 Task: Create a due date automation trigger when advanced on, 2 days after a card is due add dates starting this month at 11:00 AM.
Action: Mouse moved to (856, 241)
Screenshot: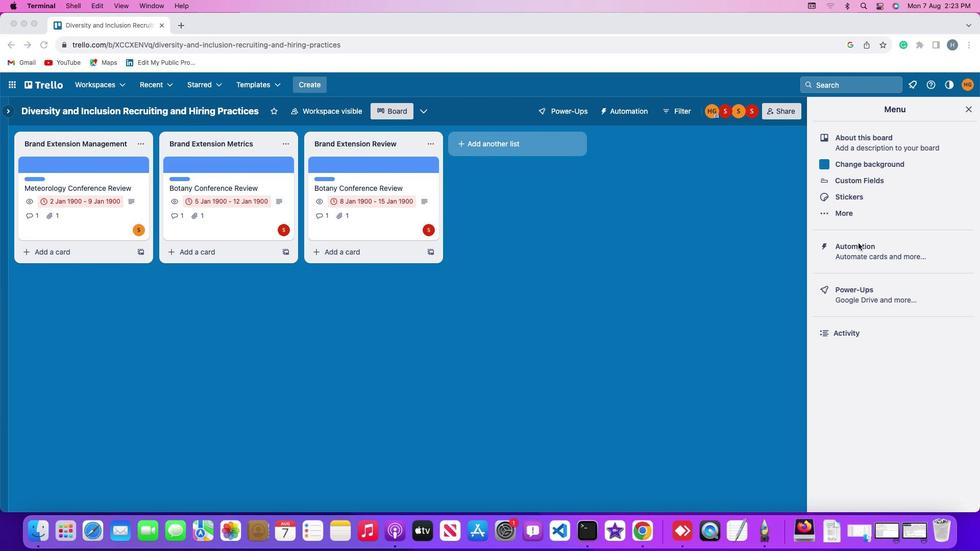 
Action: Mouse pressed left at (856, 241)
Screenshot: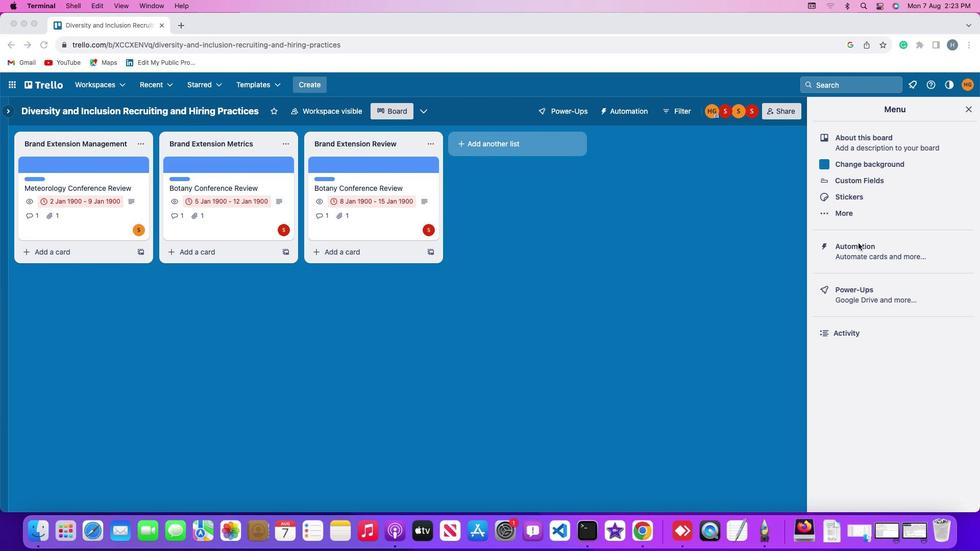 
Action: Mouse pressed left at (856, 241)
Screenshot: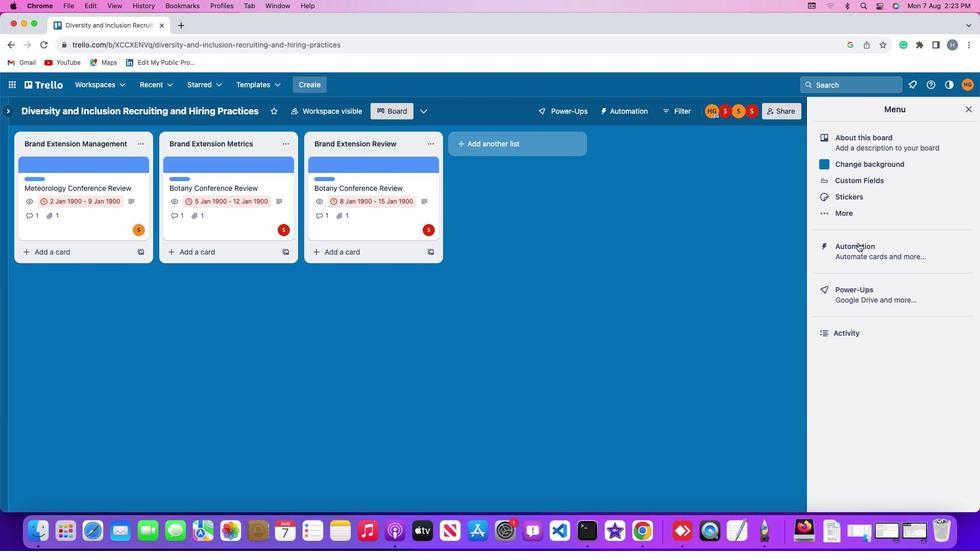 
Action: Mouse moved to (63, 239)
Screenshot: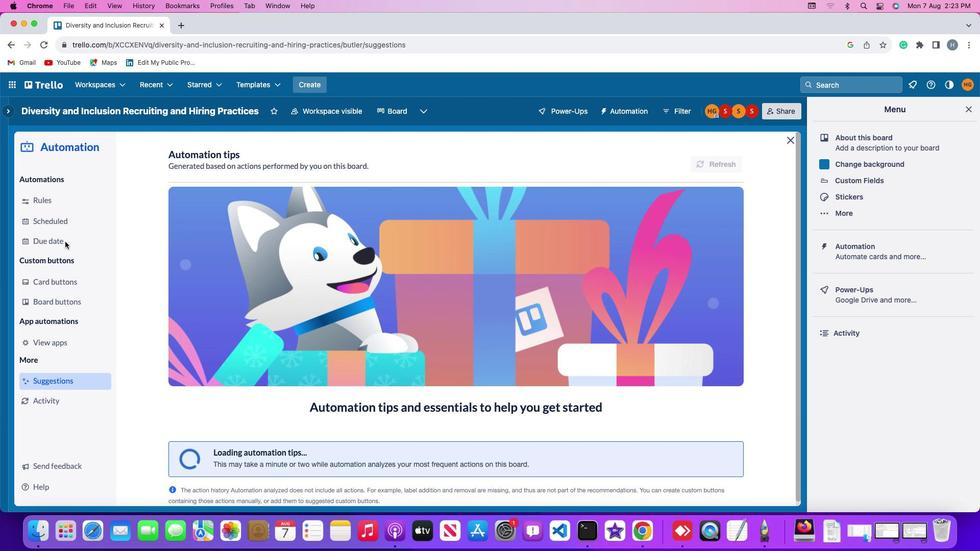 
Action: Mouse pressed left at (63, 239)
Screenshot: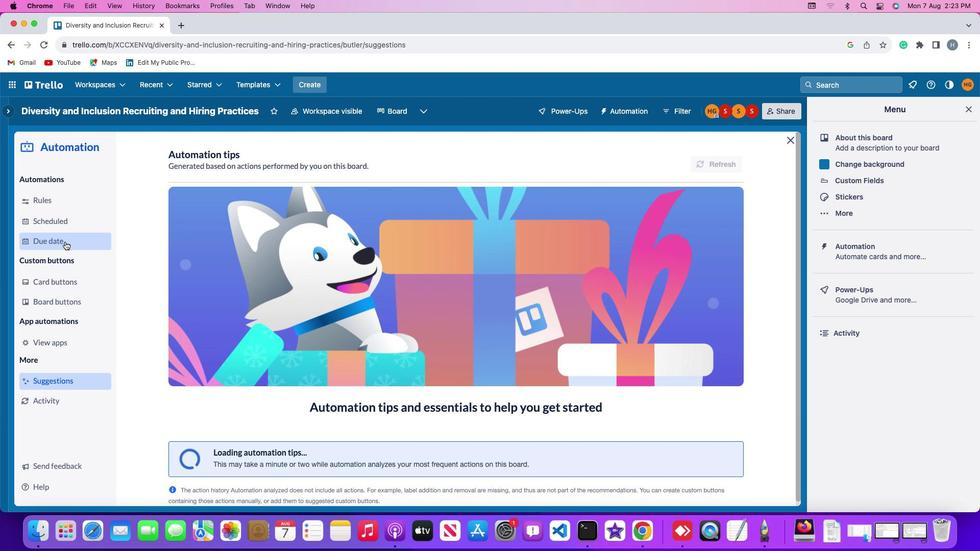 
Action: Mouse moved to (699, 154)
Screenshot: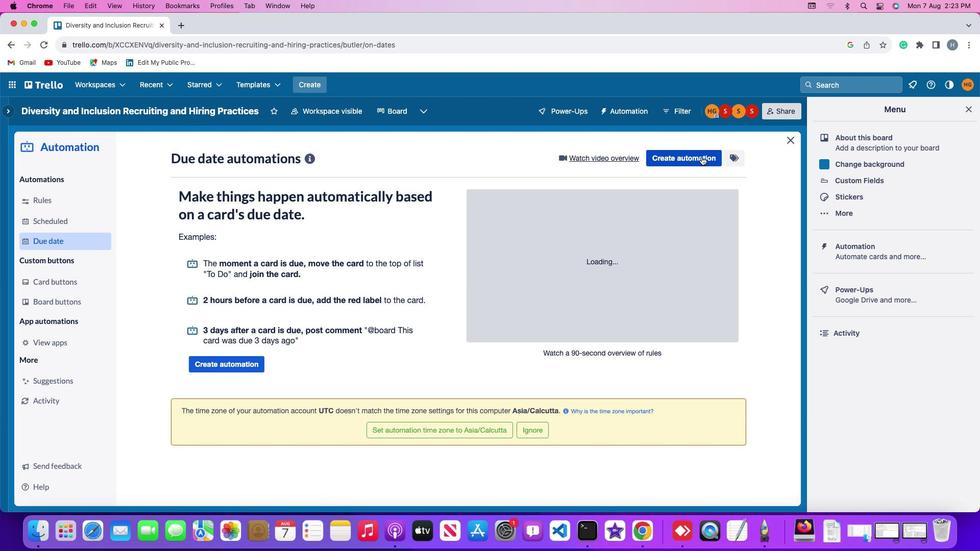 
Action: Mouse pressed left at (699, 154)
Screenshot: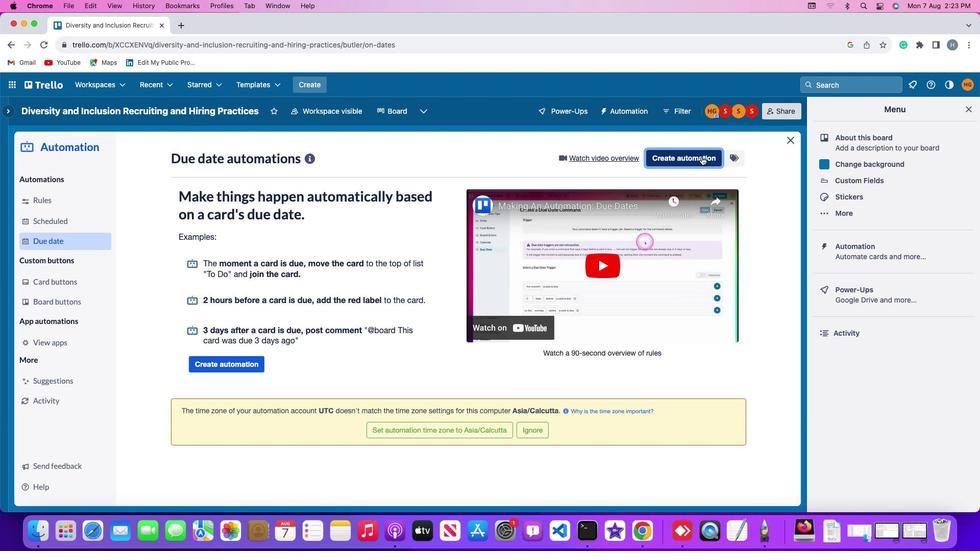 
Action: Mouse moved to (464, 255)
Screenshot: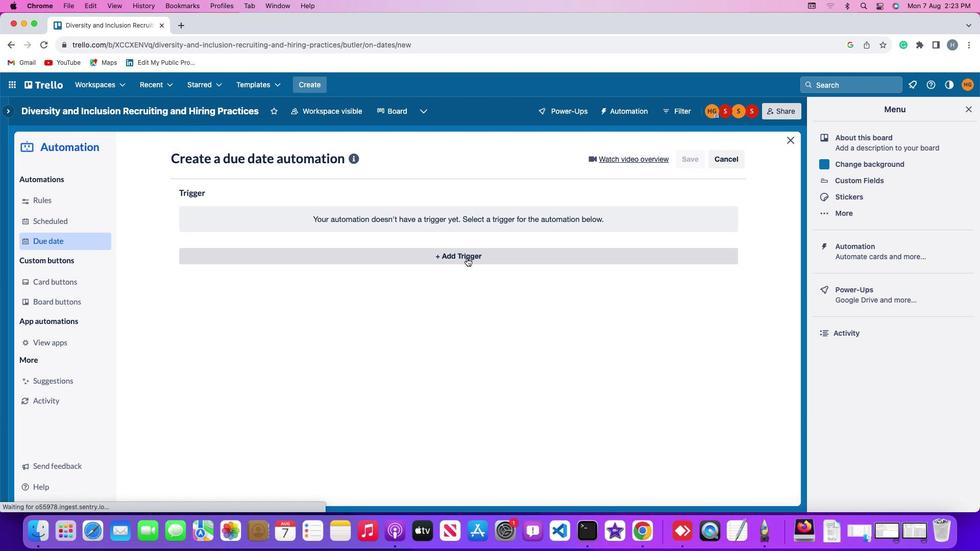 
Action: Mouse pressed left at (464, 255)
Screenshot: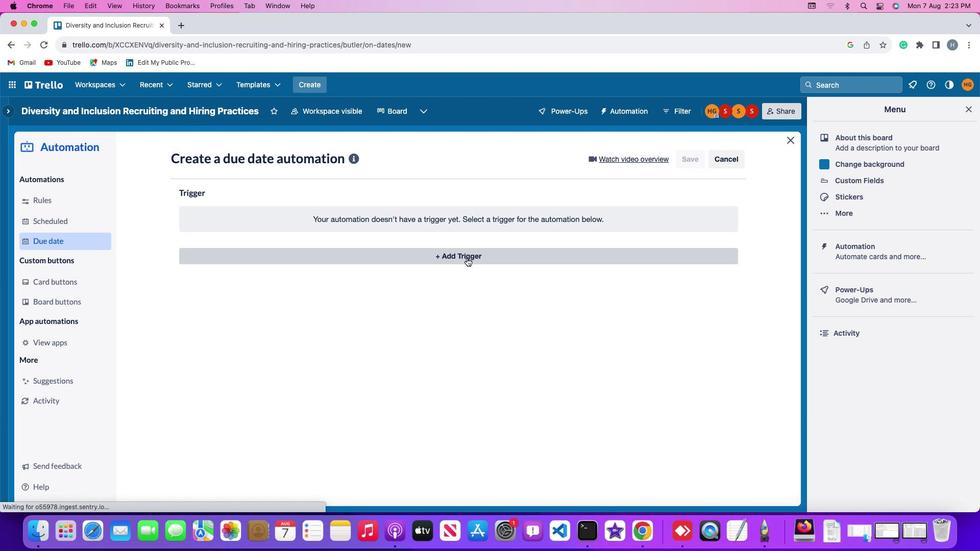 
Action: Mouse moved to (194, 406)
Screenshot: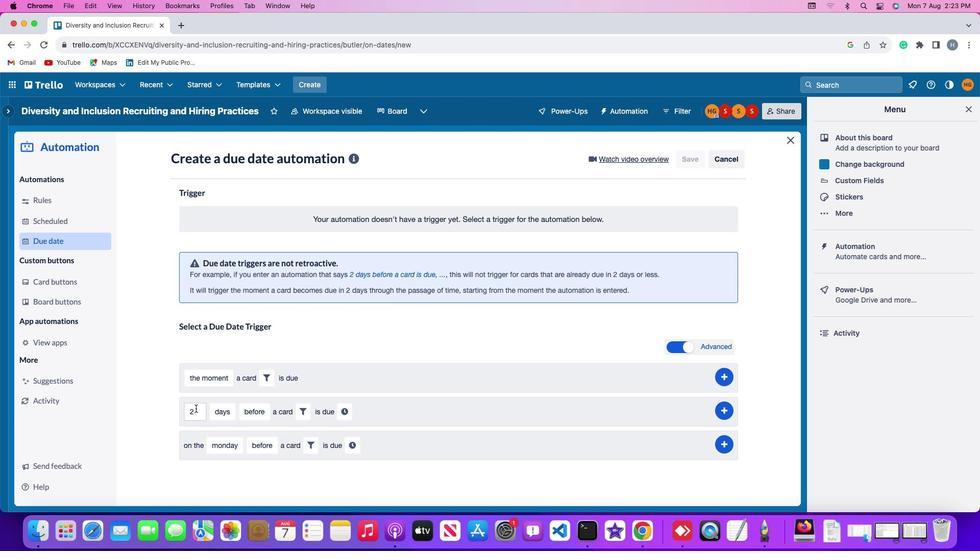 
Action: Mouse pressed left at (194, 406)
Screenshot: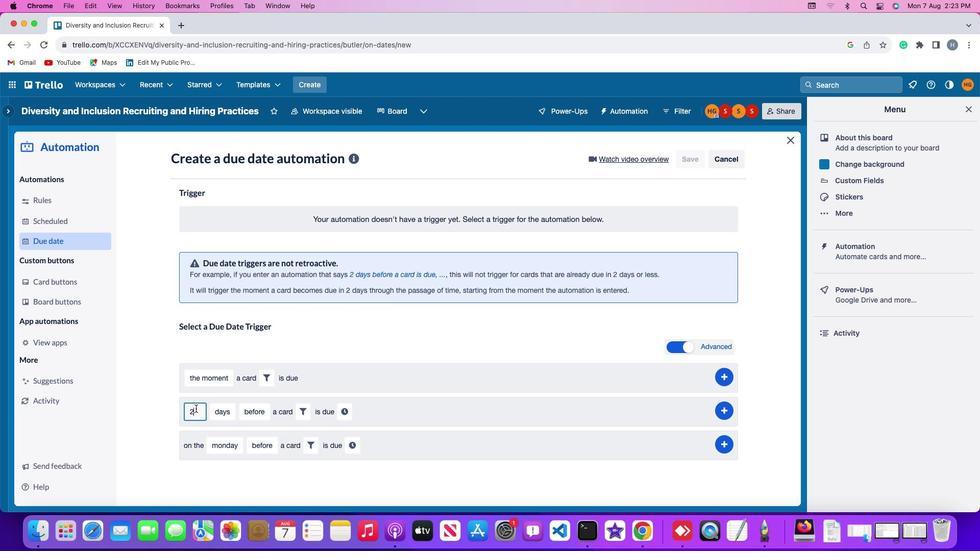
Action: Key pressed Key.backspace
Screenshot: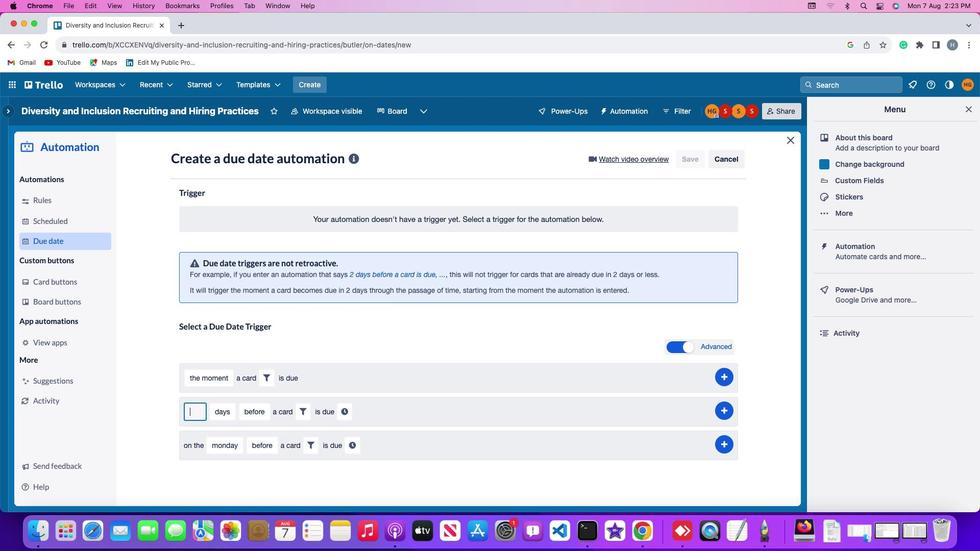 
Action: Mouse moved to (207, 404)
Screenshot: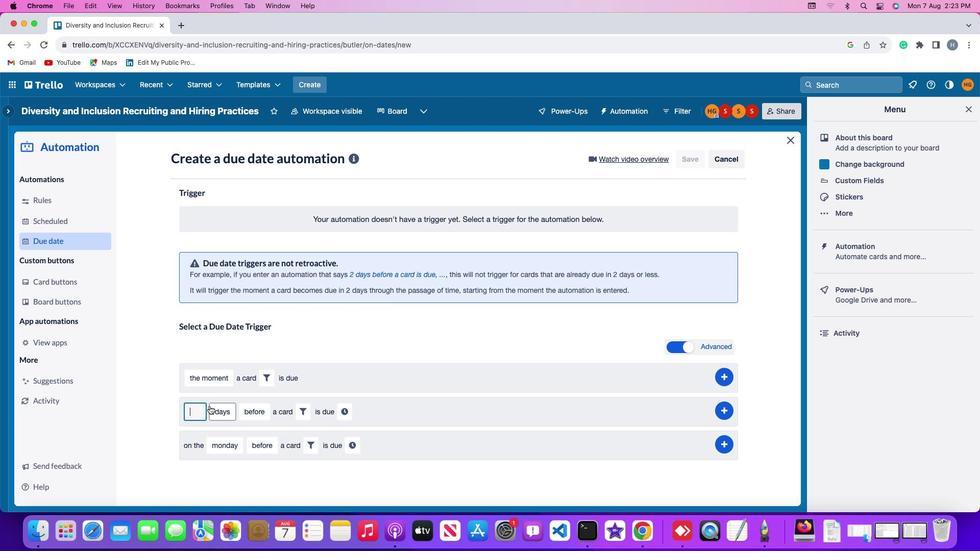 
Action: Key pressed '2'
Screenshot: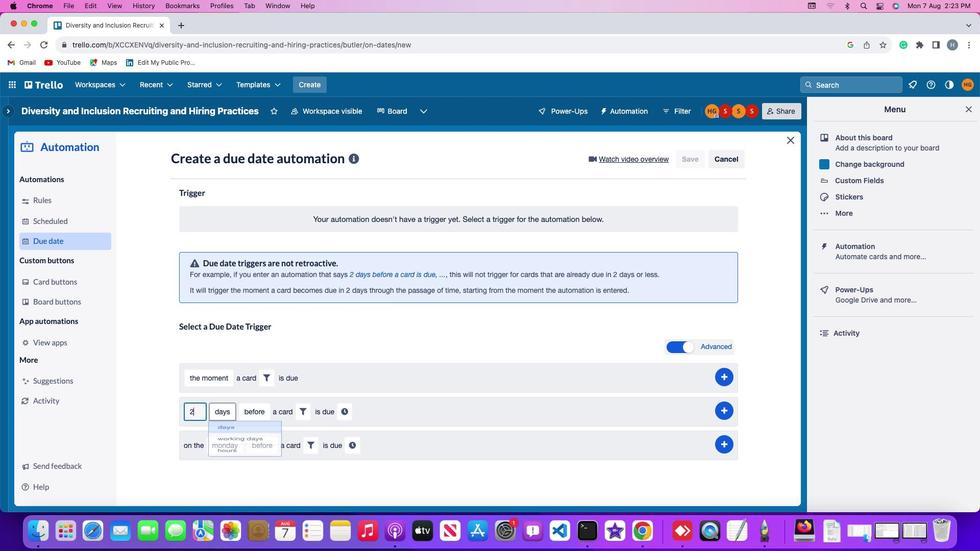 
Action: Mouse moved to (226, 428)
Screenshot: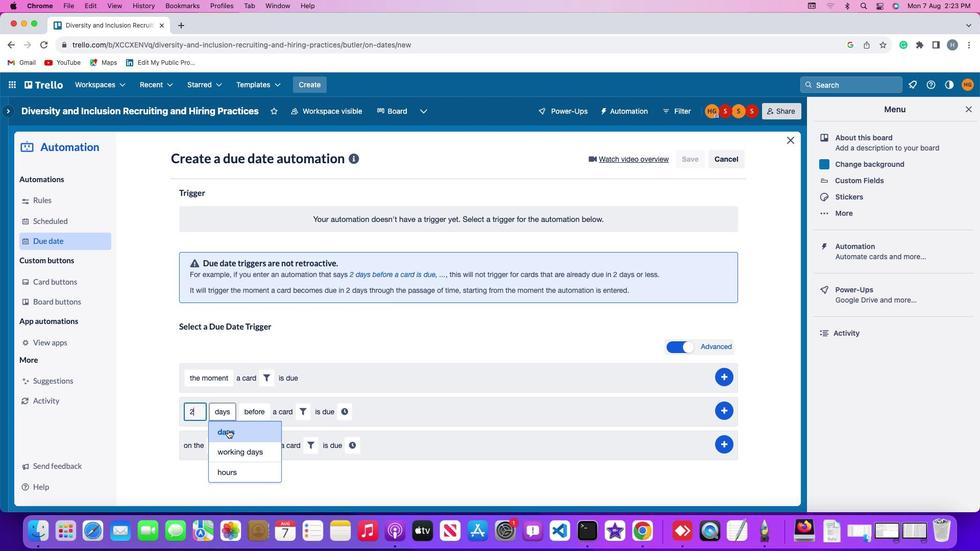 
Action: Mouse pressed left at (226, 428)
Screenshot: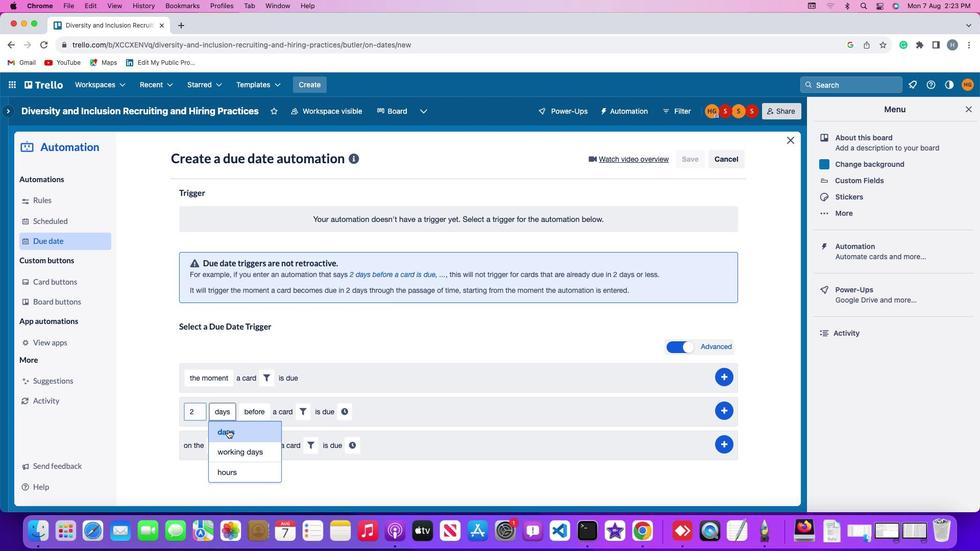 
Action: Mouse moved to (255, 408)
Screenshot: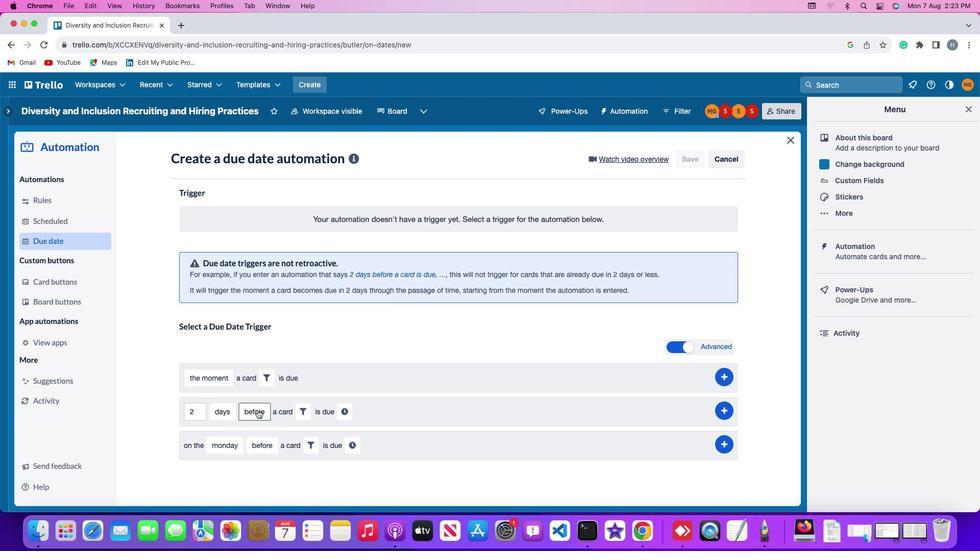 
Action: Mouse pressed left at (255, 408)
Screenshot: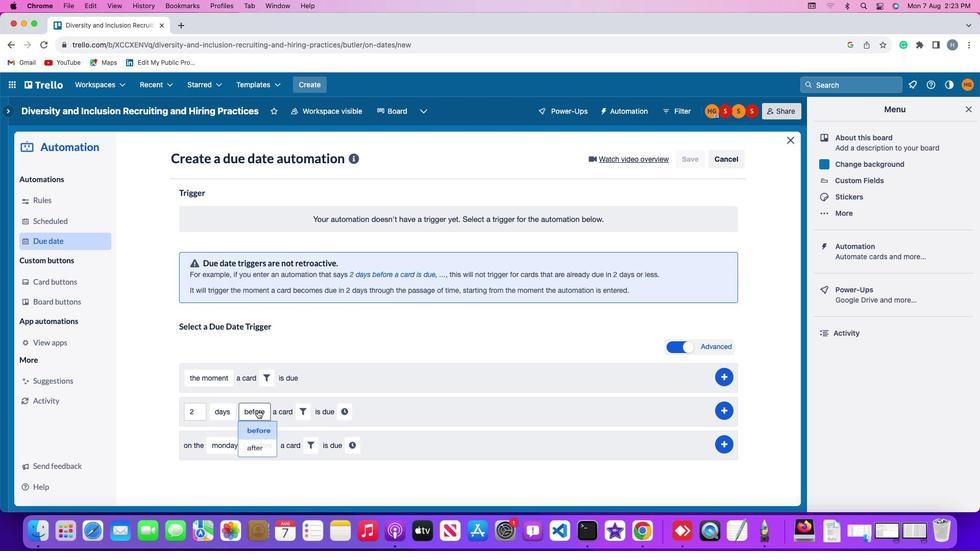 
Action: Mouse moved to (259, 447)
Screenshot: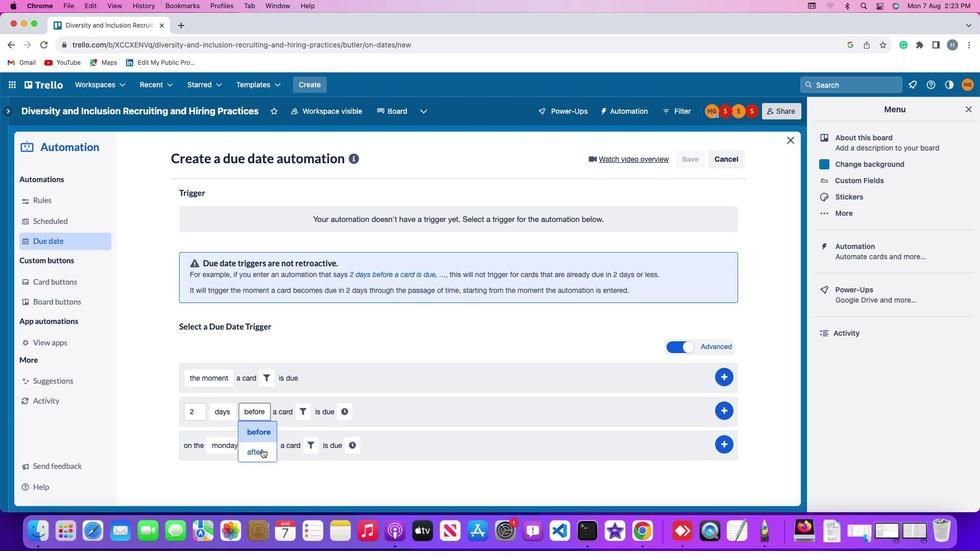 
Action: Mouse pressed left at (259, 447)
Screenshot: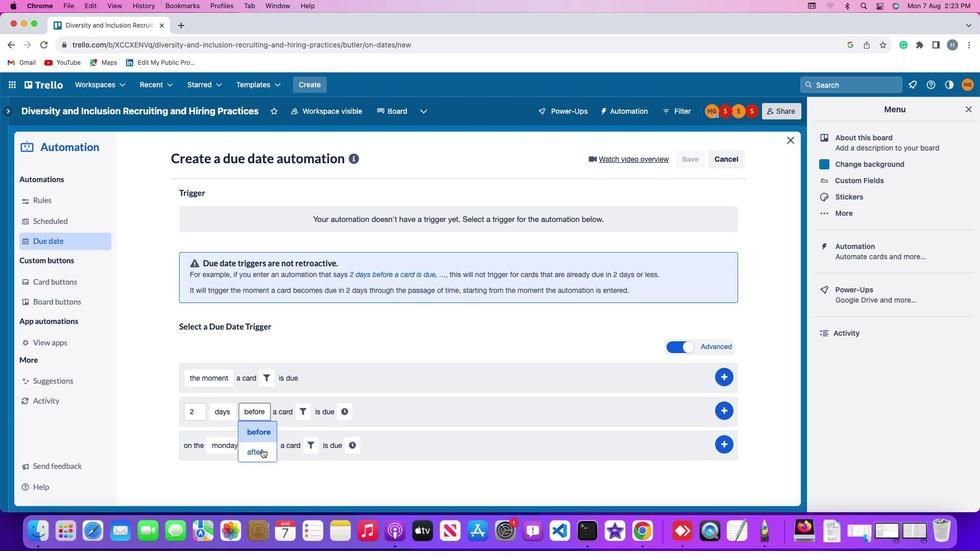 
Action: Mouse moved to (294, 407)
Screenshot: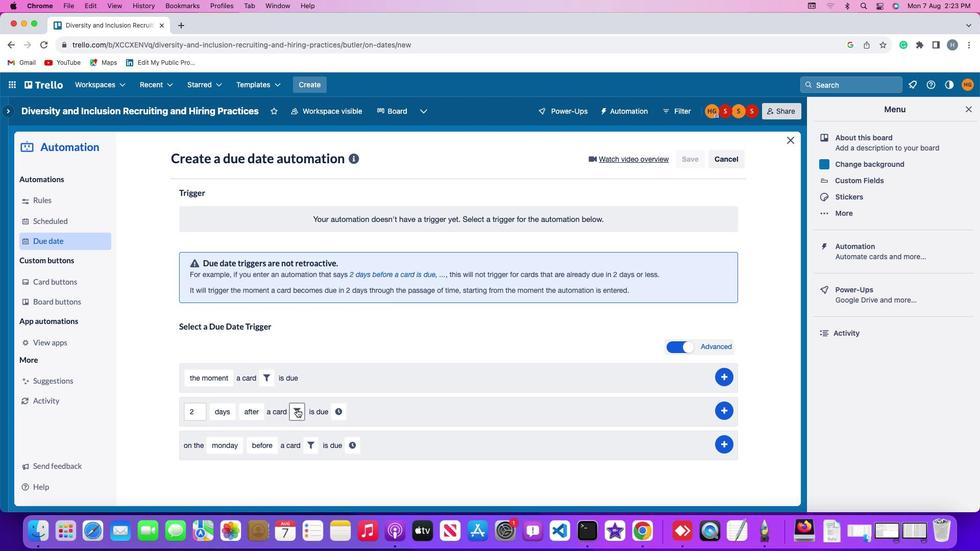 
Action: Mouse pressed left at (294, 407)
Screenshot: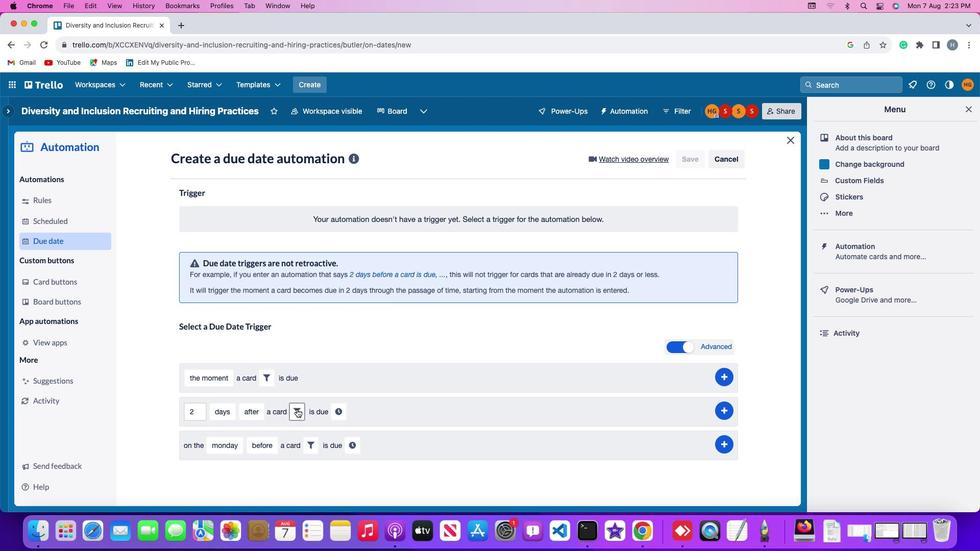 
Action: Mouse moved to (347, 441)
Screenshot: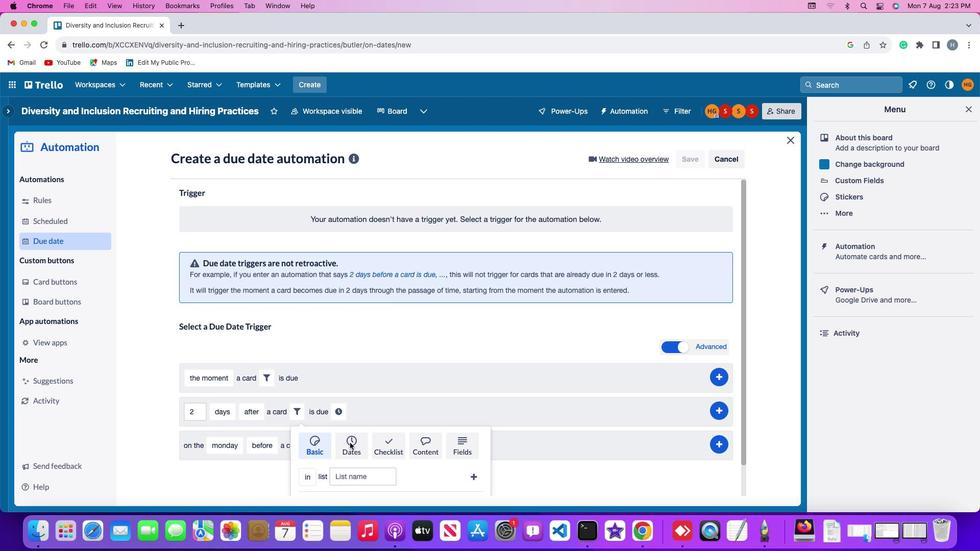 
Action: Mouse pressed left at (347, 441)
Screenshot: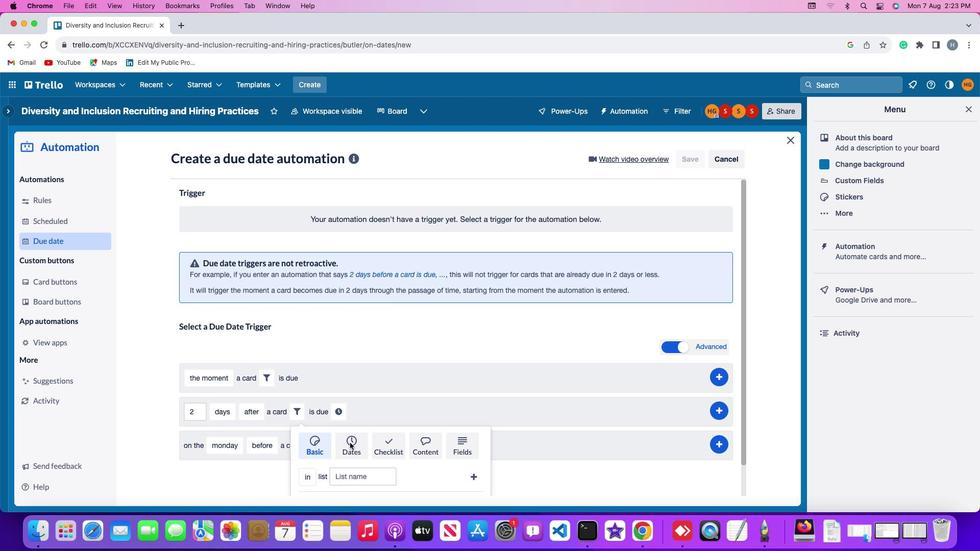 
Action: Mouse moved to (317, 445)
Screenshot: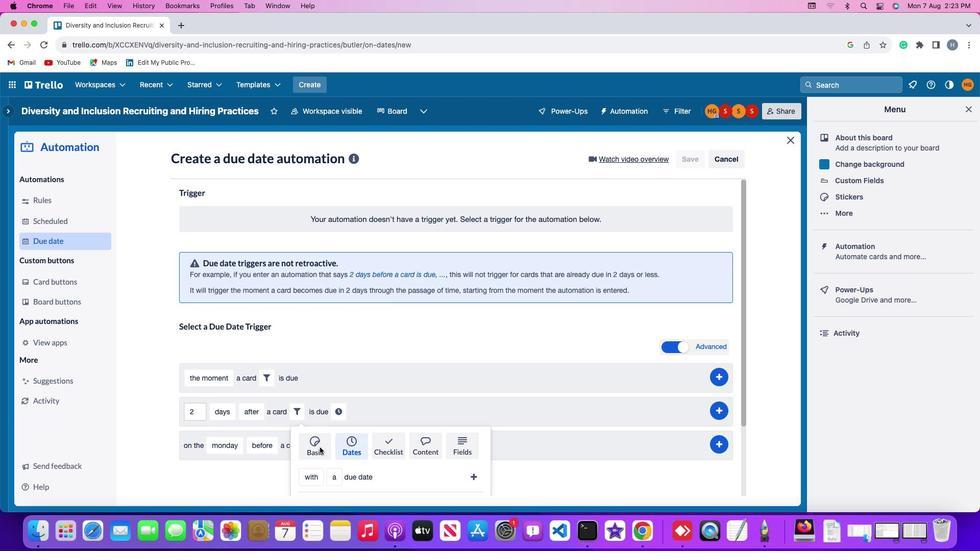
Action: Mouse scrolled (317, 445) with delta (-1, -2)
Screenshot: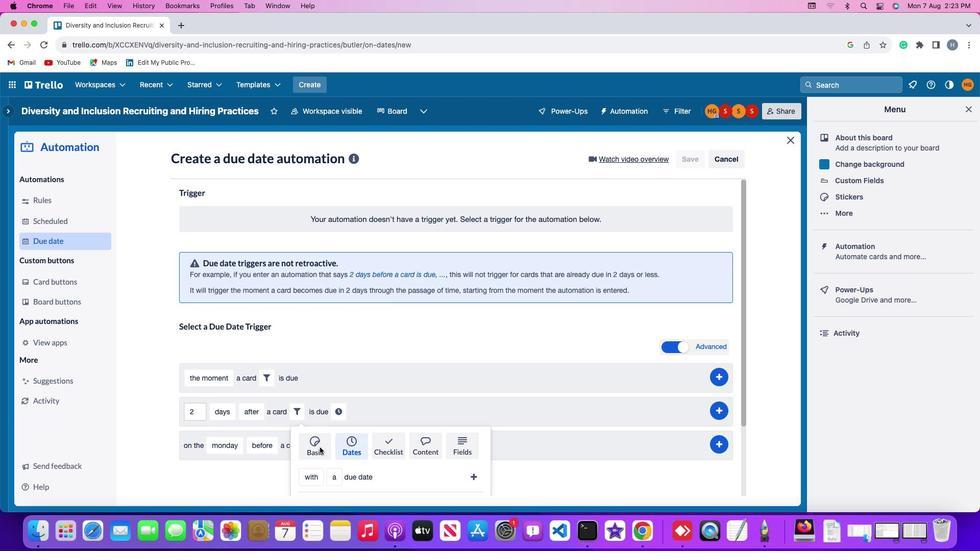 
Action: Mouse scrolled (317, 445) with delta (-1, -2)
Screenshot: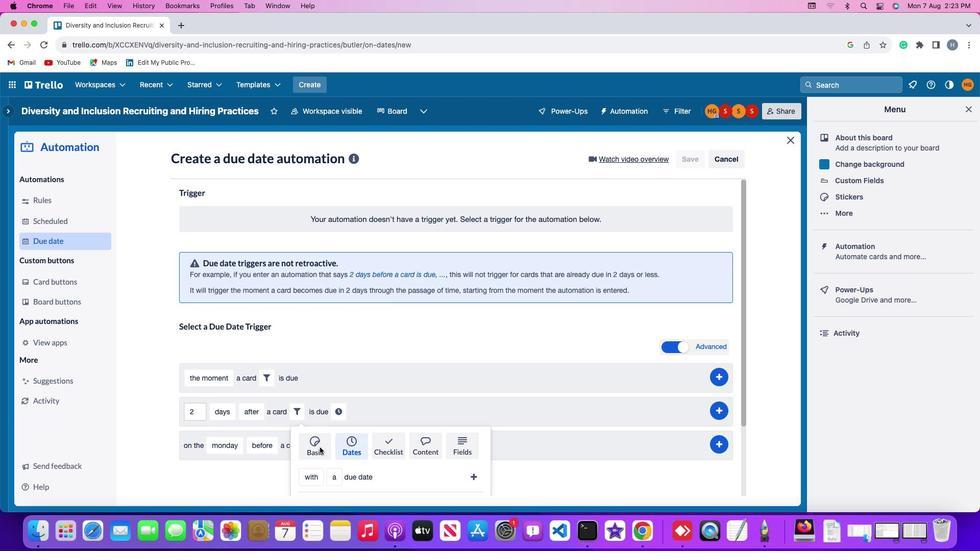 
Action: Mouse scrolled (317, 445) with delta (-1, -3)
Screenshot: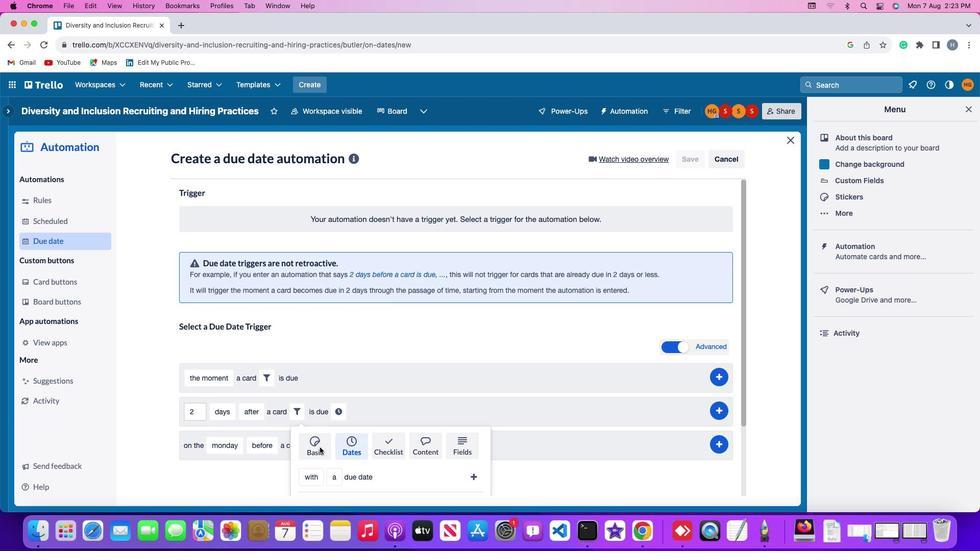 
Action: Mouse scrolled (317, 445) with delta (-1, -4)
Screenshot: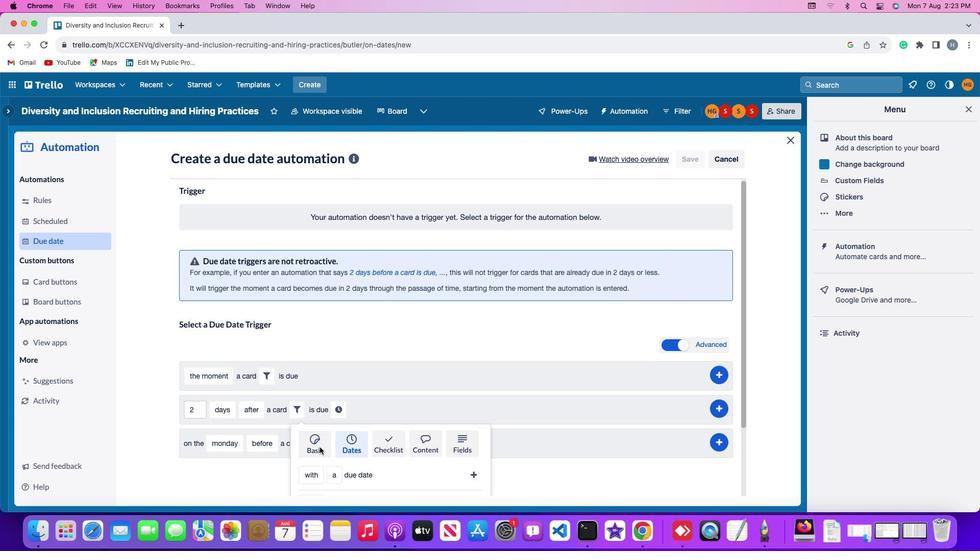 
Action: Mouse scrolled (317, 445) with delta (-1, -4)
Screenshot: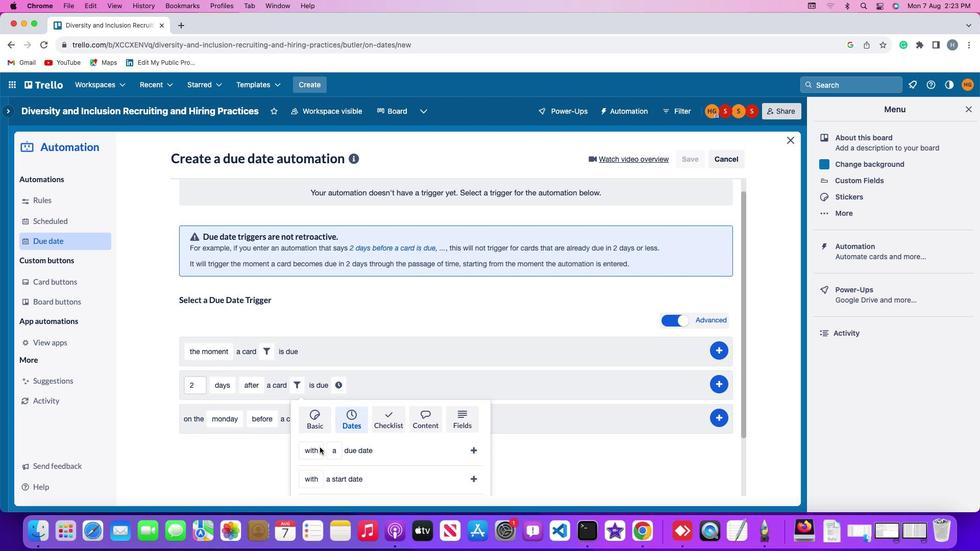 
Action: Mouse scrolled (317, 445) with delta (-1, -4)
Screenshot: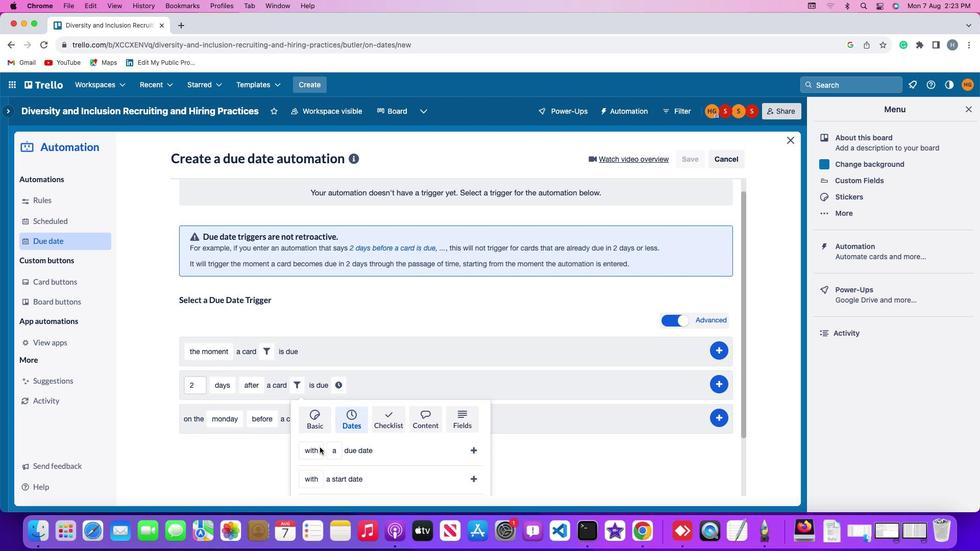 
Action: Mouse moved to (309, 445)
Screenshot: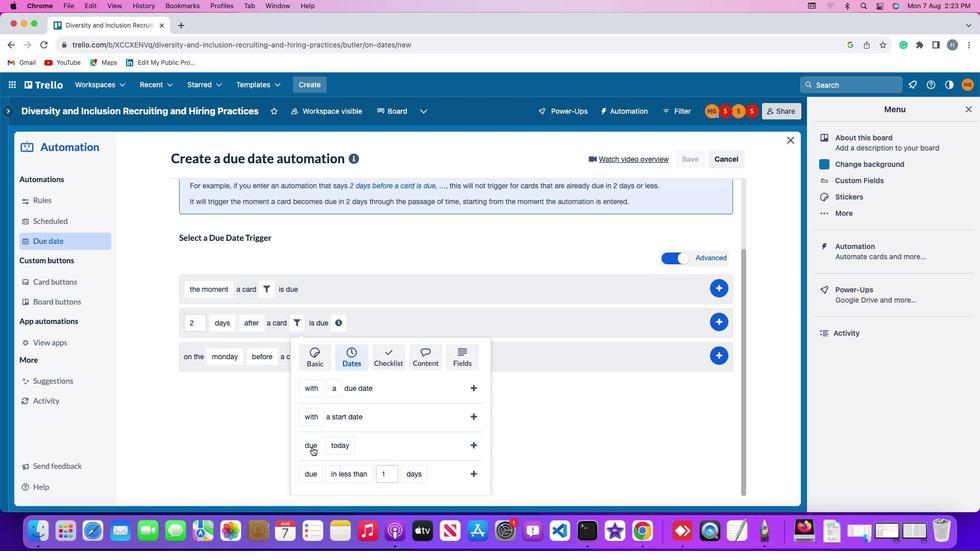 
Action: Mouse pressed left at (309, 445)
Screenshot: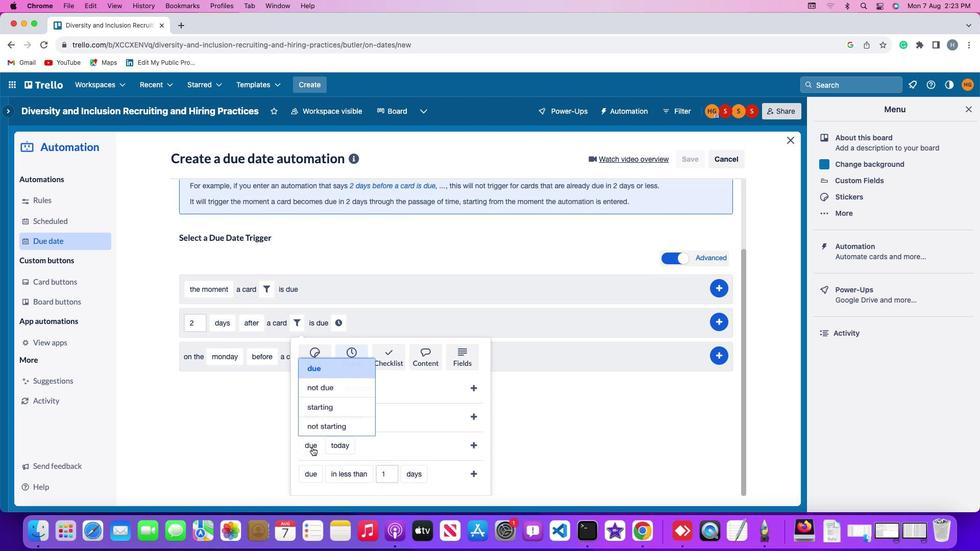 
Action: Mouse moved to (313, 403)
Screenshot: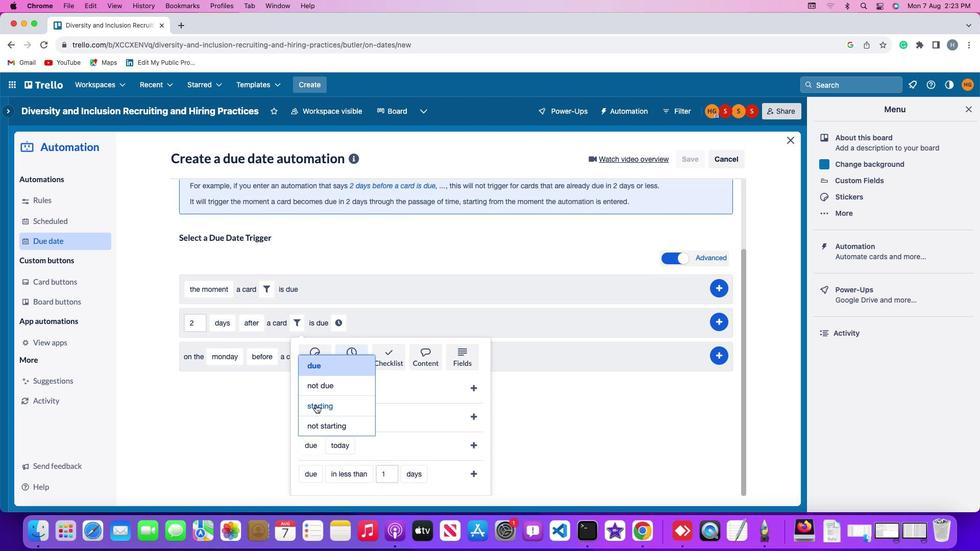
Action: Mouse pressed left at (313, 403)
Screenshot: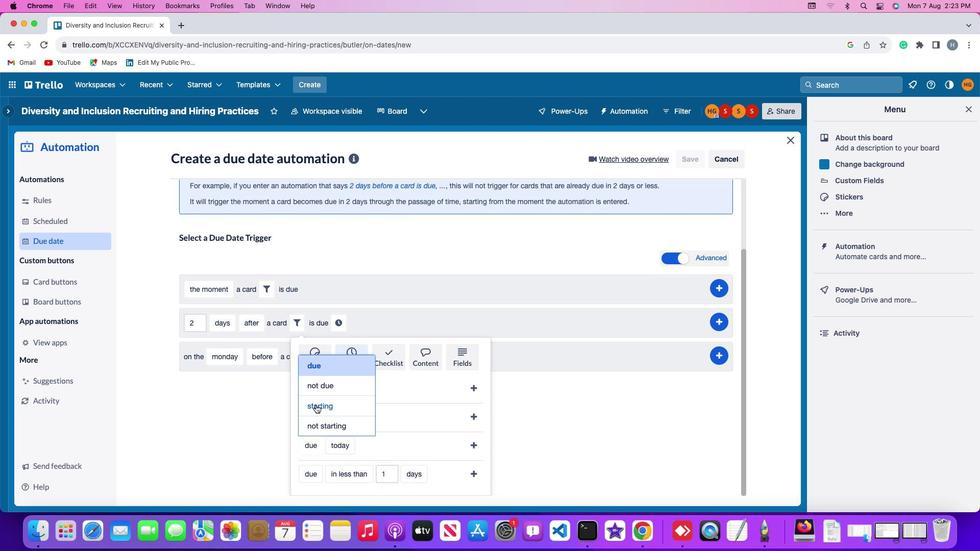 
Action: Mouse moved to (344, 441)
Screenshot: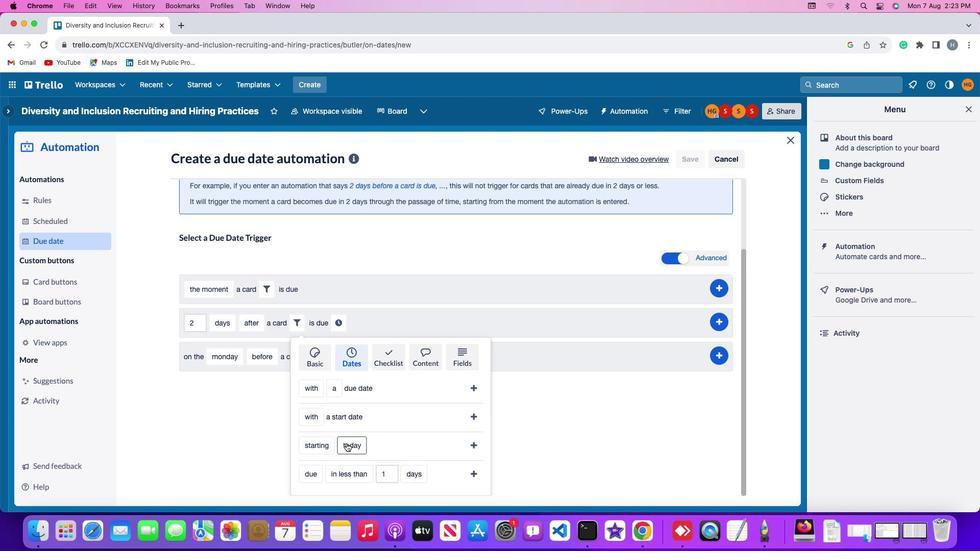 
Action: Mouse pressed left at (344, 441)
Screenshot: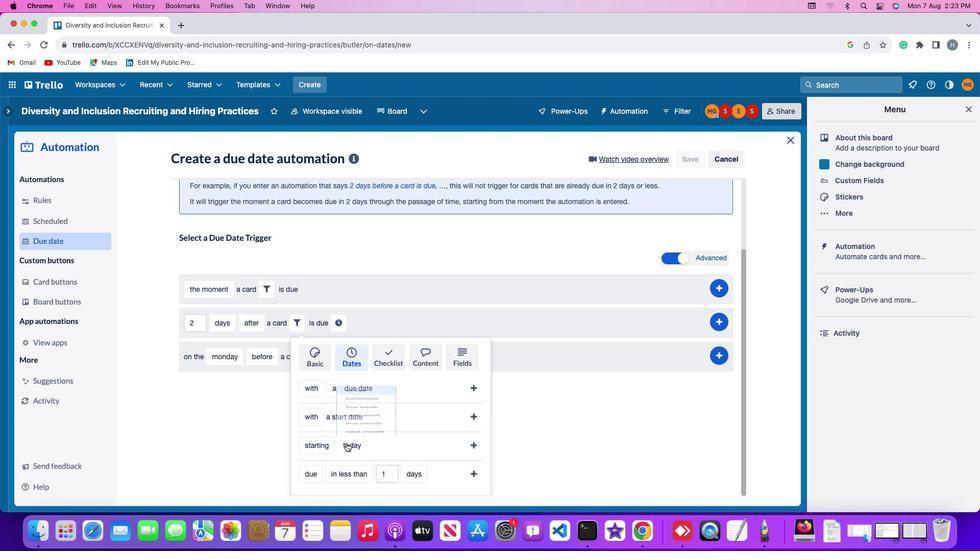 
Action: Mouse moved to (361, 402)
Screenshot: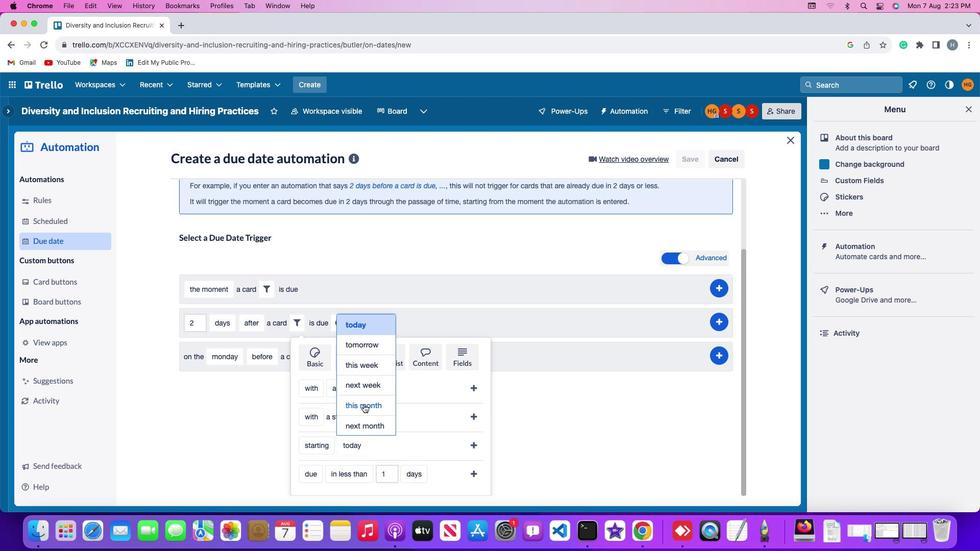
Action: Mouse pressed left at (361, 402)
Screenshot: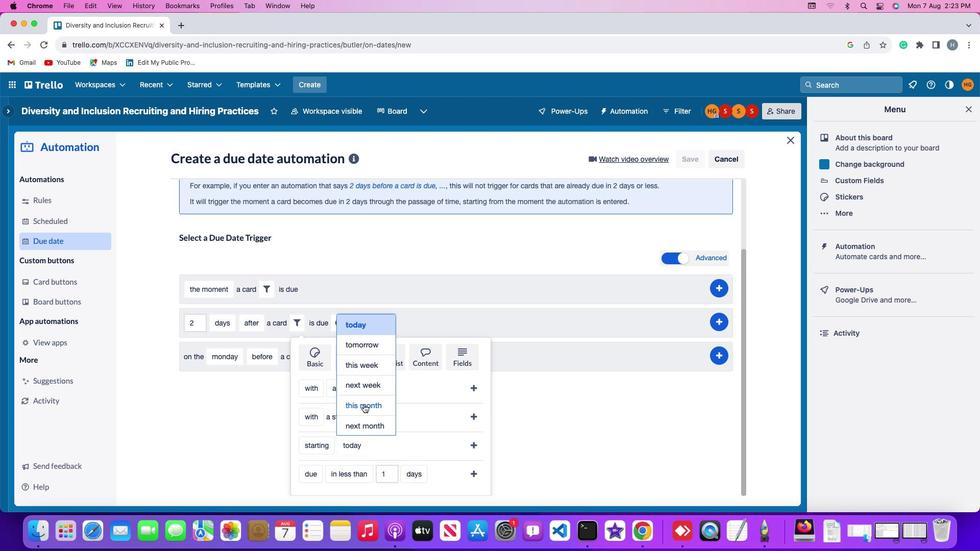 
Action: Mouse moved to (475, 439)
Screenshot: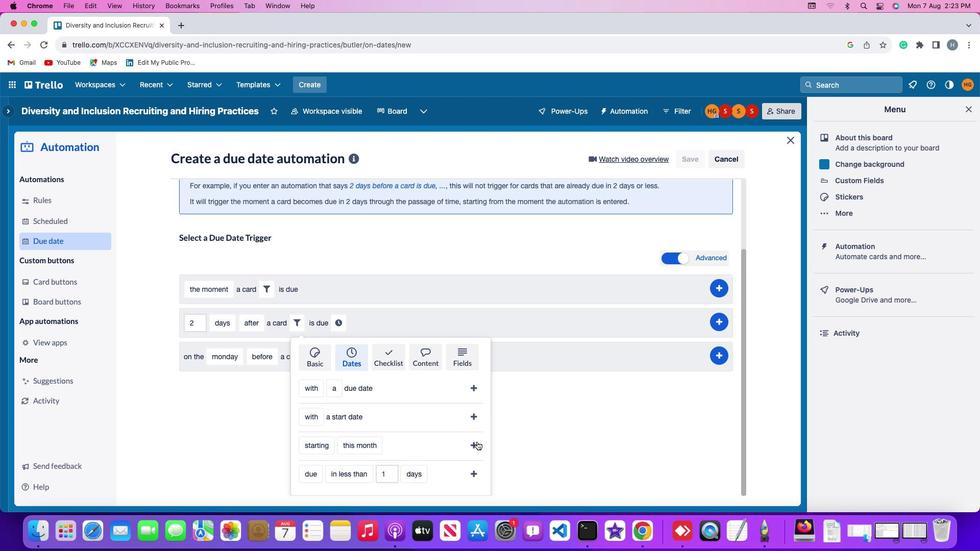 
Action: Mouse pressed left at (475, 439)
Screenshot: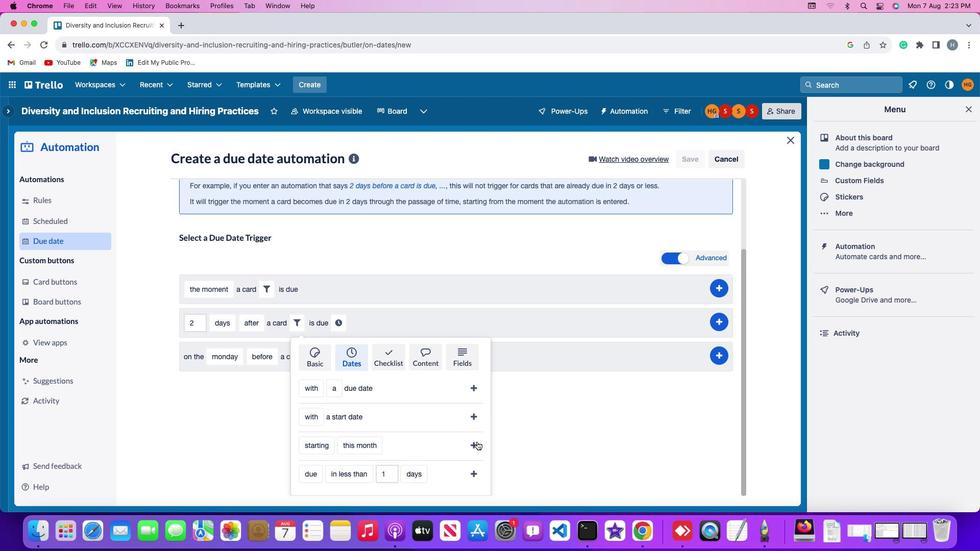 
Action: Mouse moved to (422, 406)
Screenshot: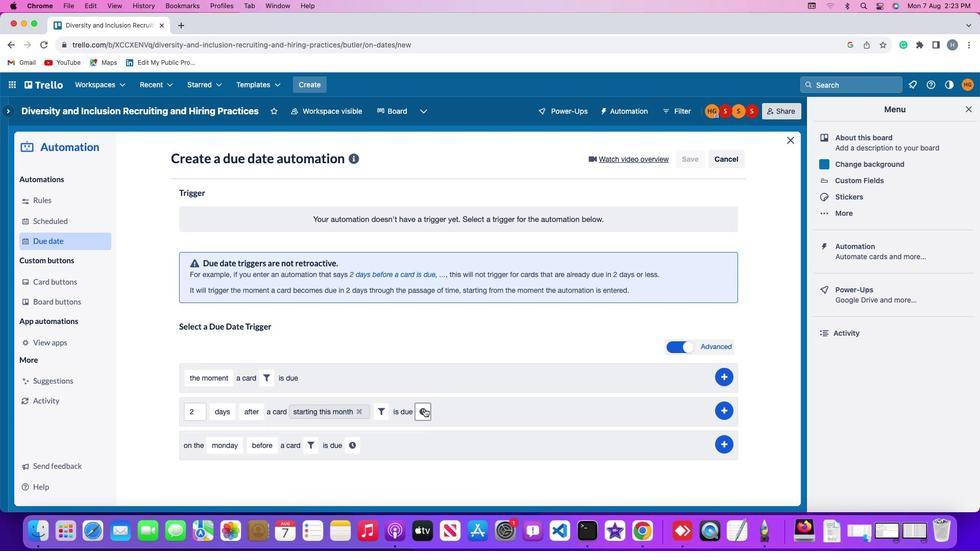 
Action: Mouse pressed left at (422, 406)
Screenshot: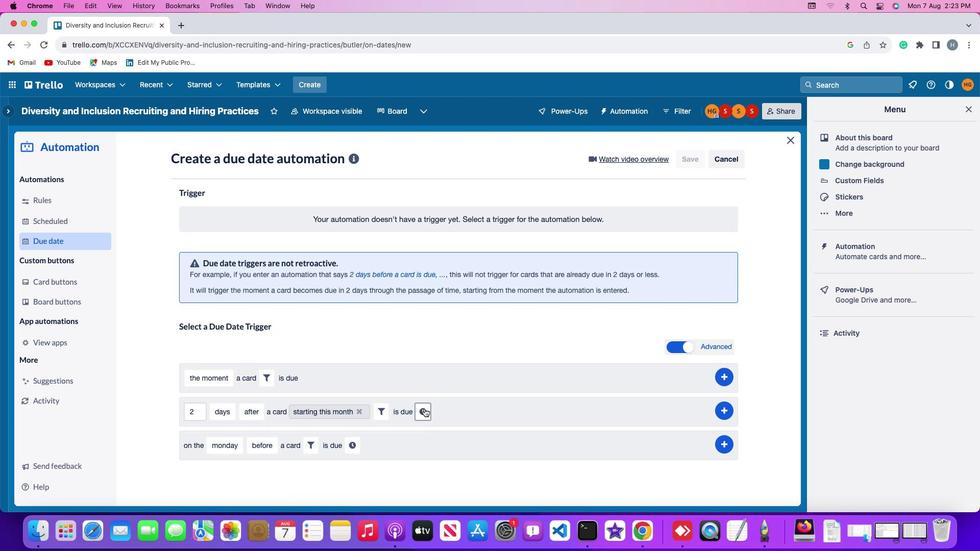 
Action: Mouse moved to (442, 412)
Screenshot: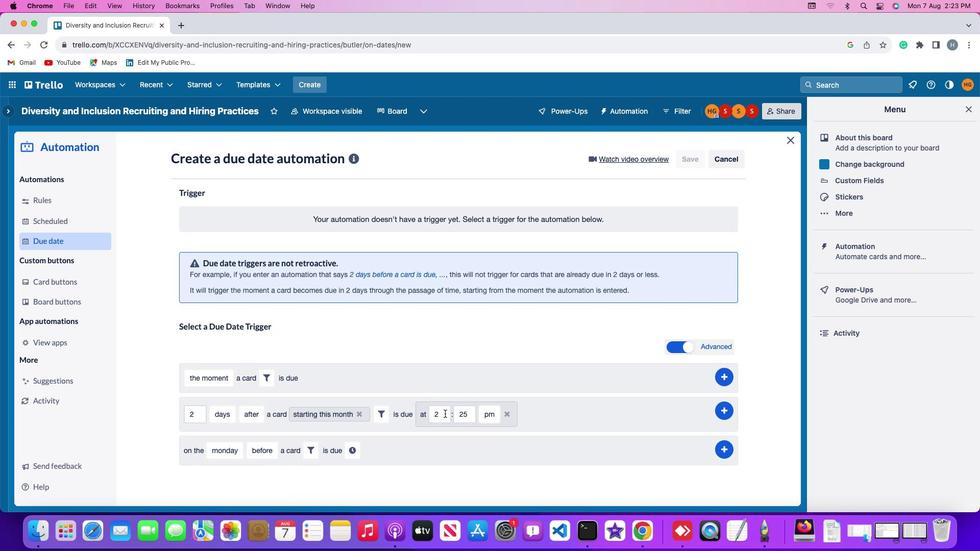 
Action: Mouse pressed left at (442, 412)
Screenshot: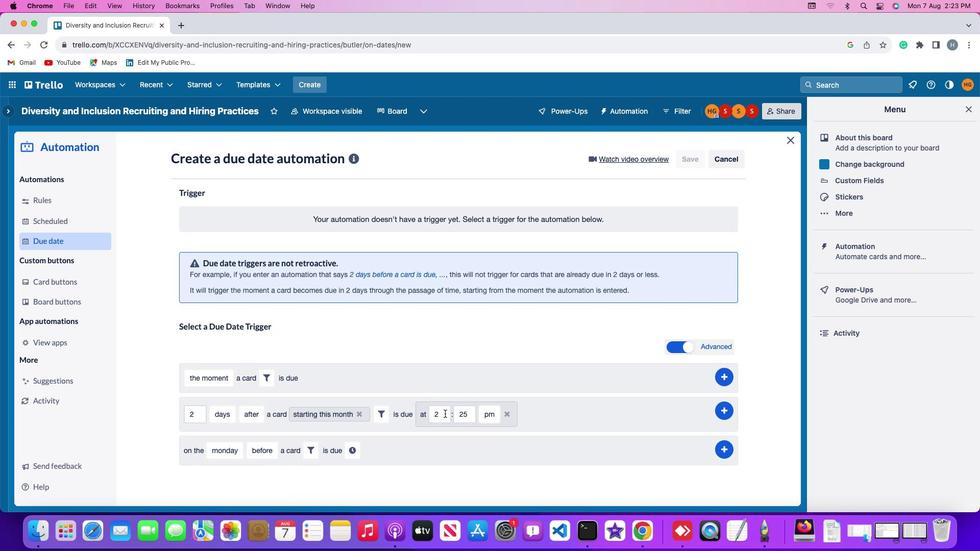 
Action: Key pressed Key.backspace'1''1'
Screenshot: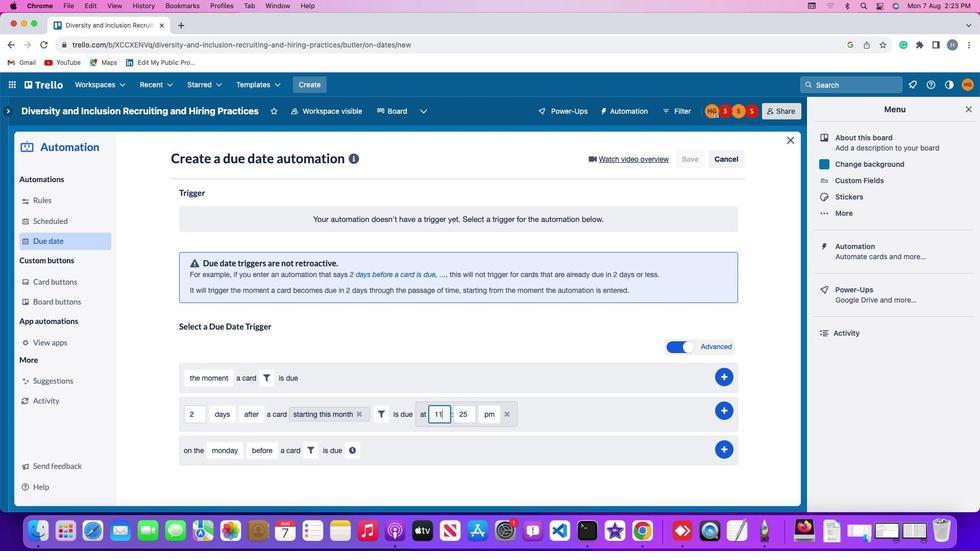 
Action: Mouse moved to (466, 412)
Screenshot: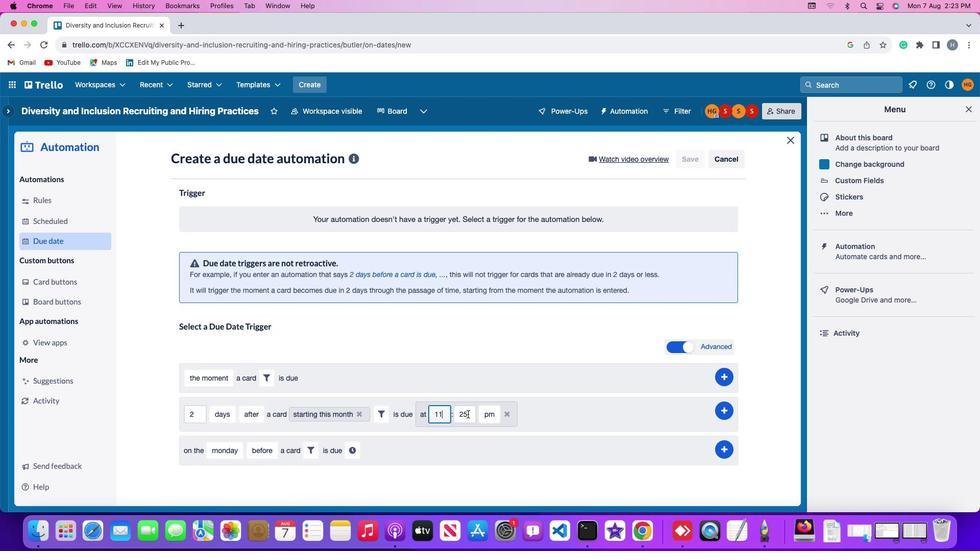 
Action: Mouse pressed left at (466, 412)
Screenshot: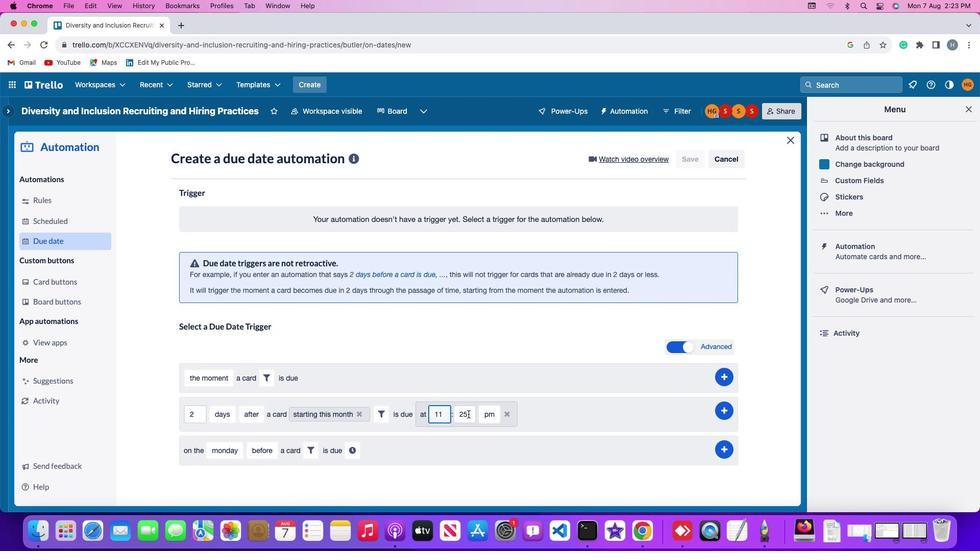 
Action: Key pressed Key.backspaceKey.backspace'0''0'
Screenshot: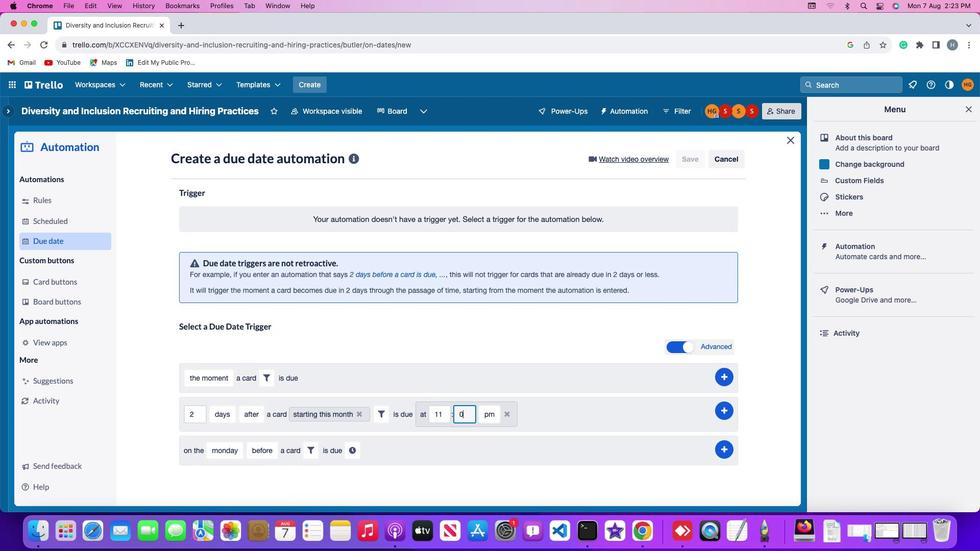 
Action: Mouse moved to (482, 412)
Screenshot: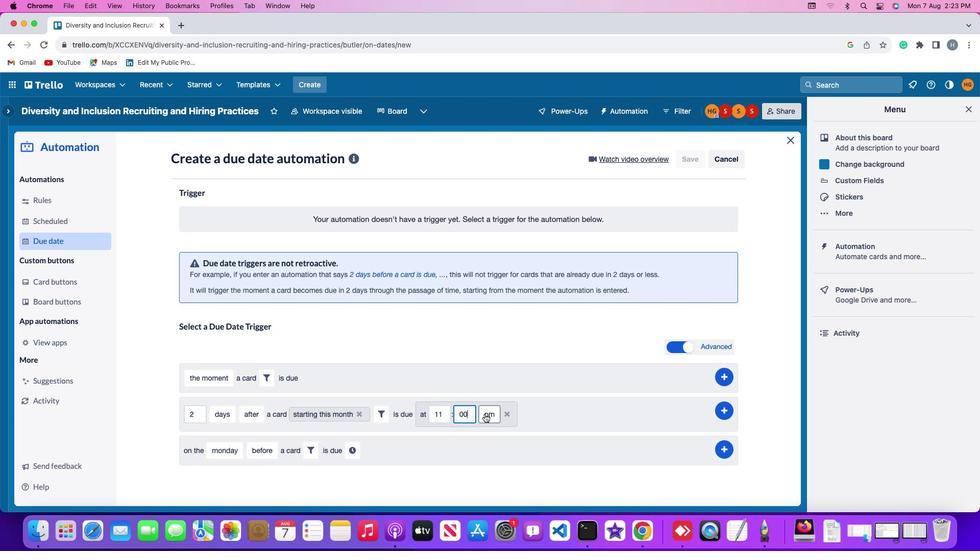 
Action: Mouse pressed left at (482, 412)
Screenshot: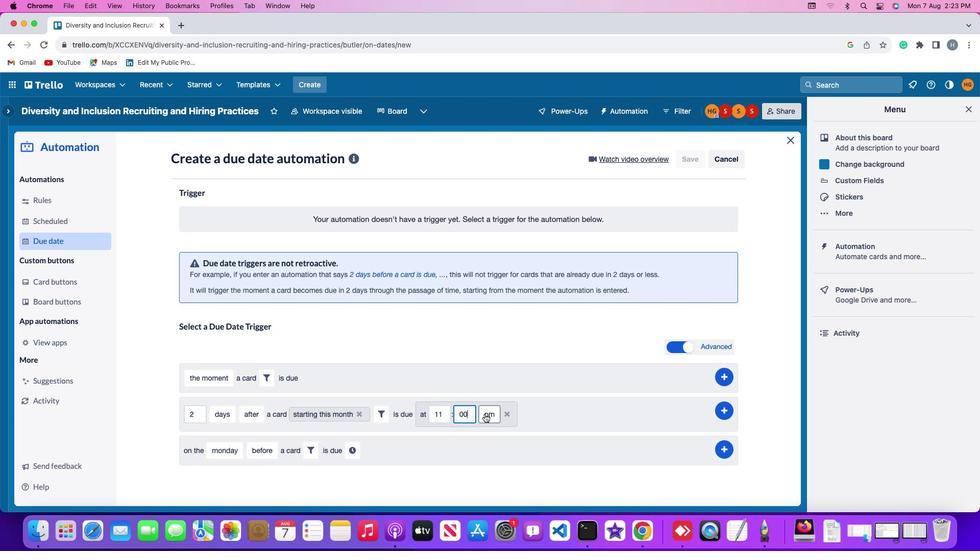 
Action: Mouse moved to (489, 434)
Screenshot: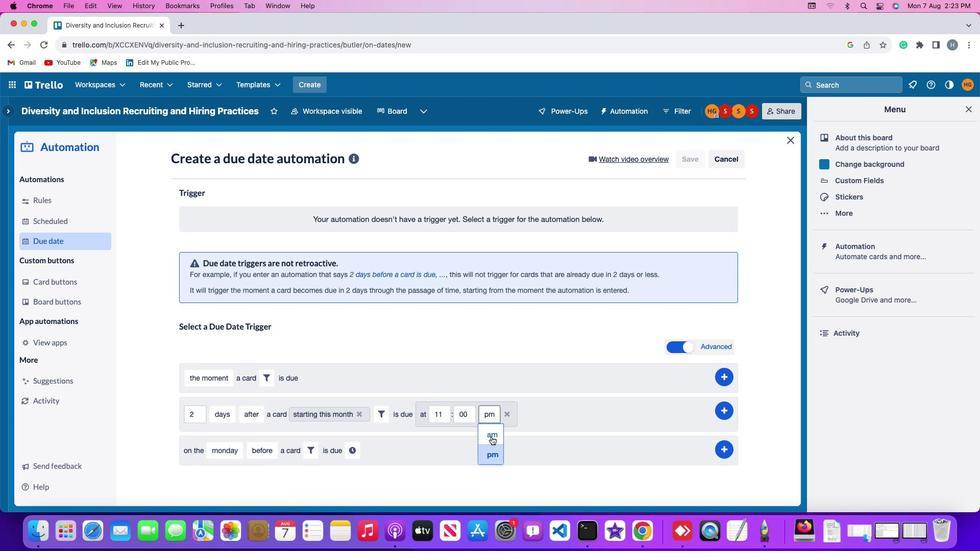 
Action: Mouse pressed left at (489, 434)
Screenshot: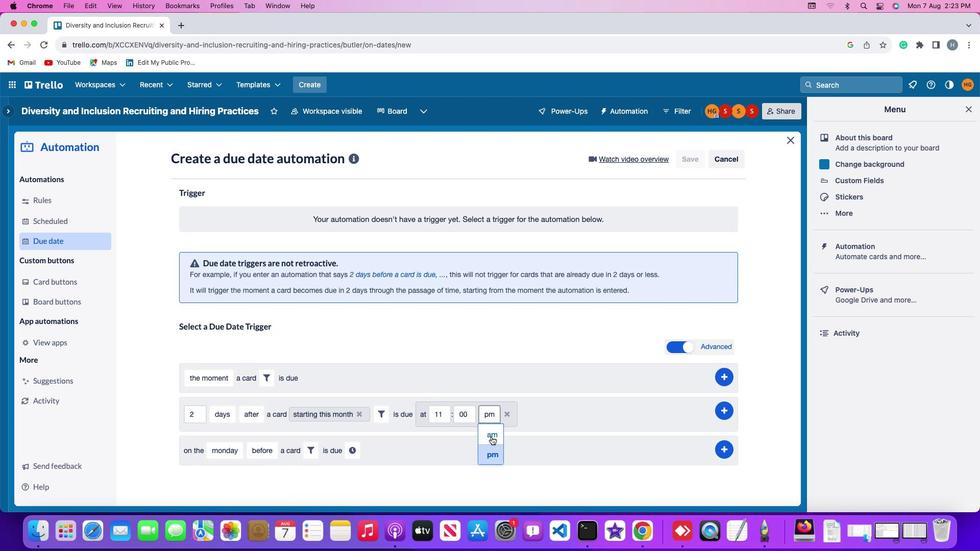
Action: Mouse moved to (727, 405)
Screenshot: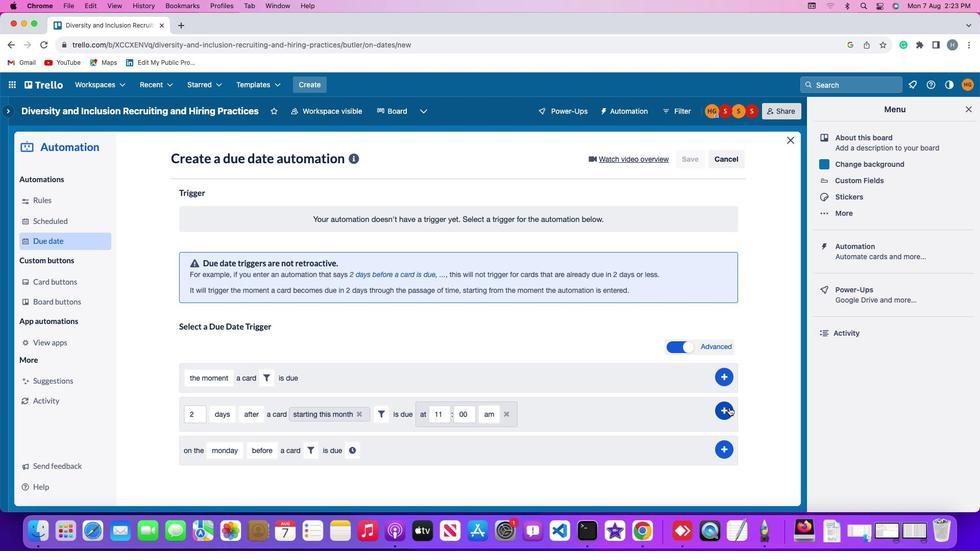 
Action: Mouse pressed left at (727, 405)
Screenshot: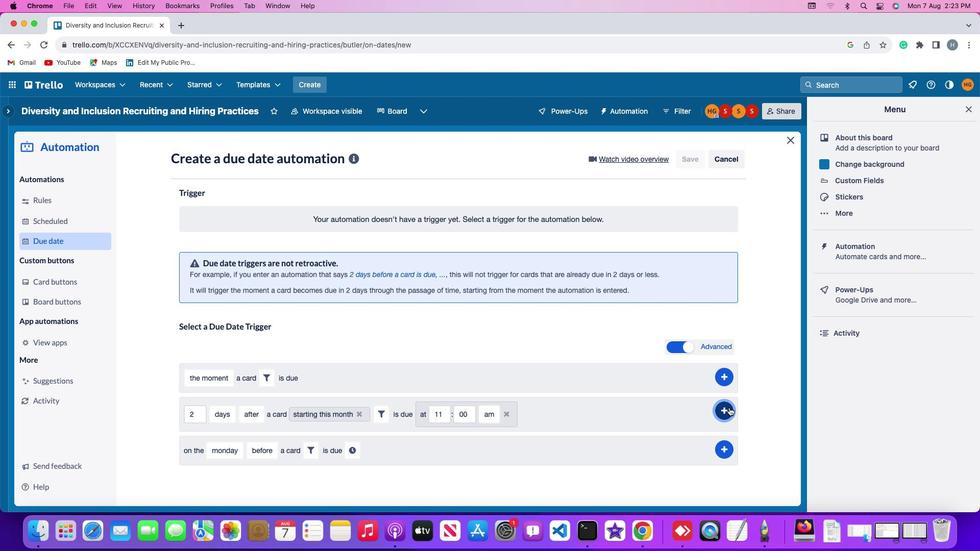 
Action: Mouse moved to (769, 287)
Screenshot: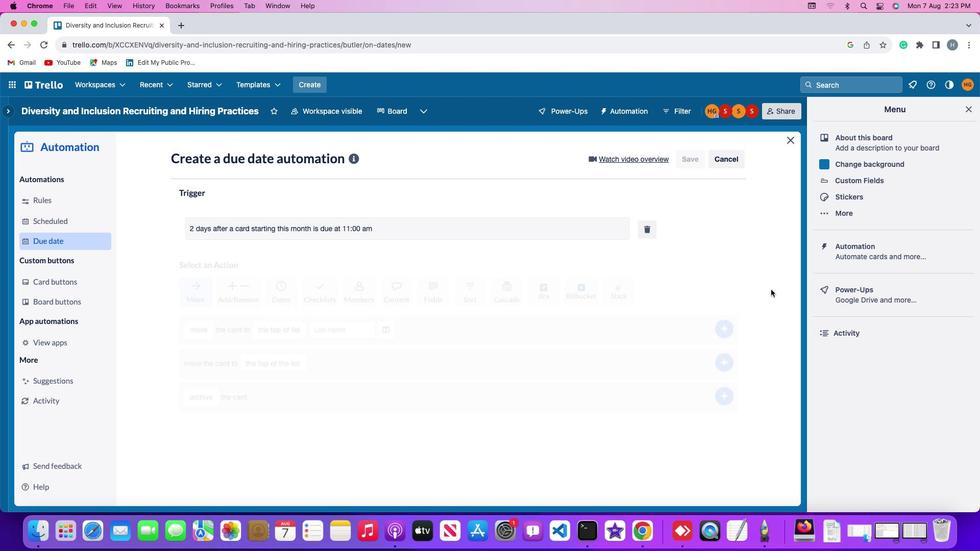 
